 Task: For heading Arial black with underline.  font size for heading18,  'Change the font style of data to'Calibri.  and font size to 9,  Change the alignment of both headline & data to Align center.  In the sheet  ExpenseCat templatesbook
Action: Mouse moved to (27, 106)
Screenshot: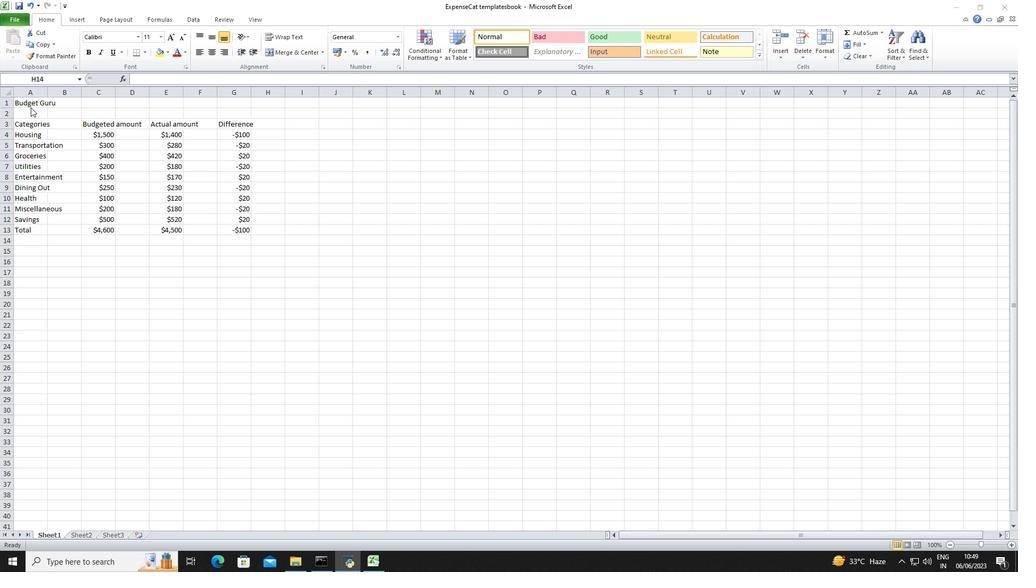 
Action: Mouse pressed left at (27, 106)
Screenshot: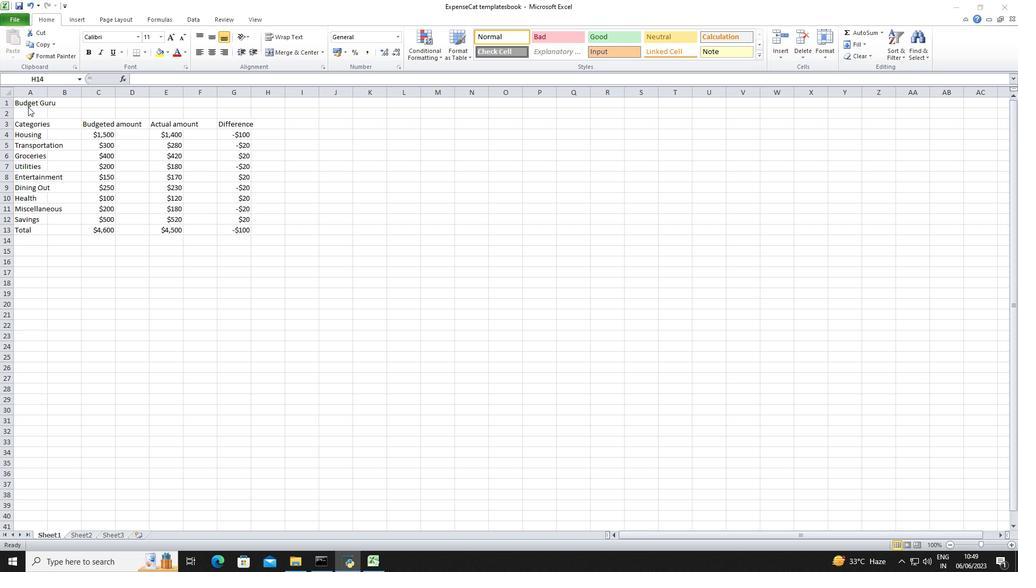 
Action: Mouse moved to (25, 103)
Screenshot: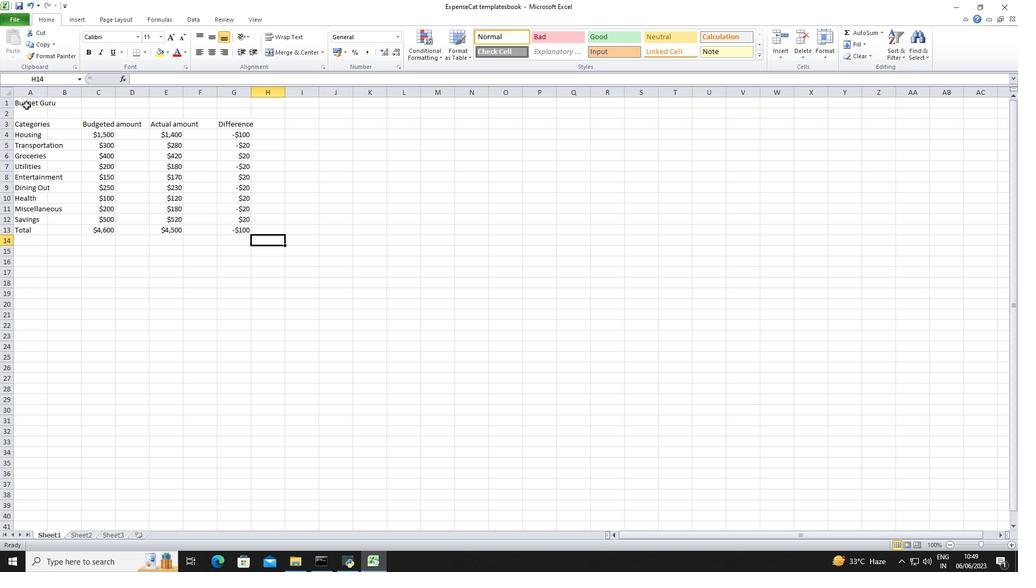 
Action: Mouse pressed left at (25, 103)
Screenshot: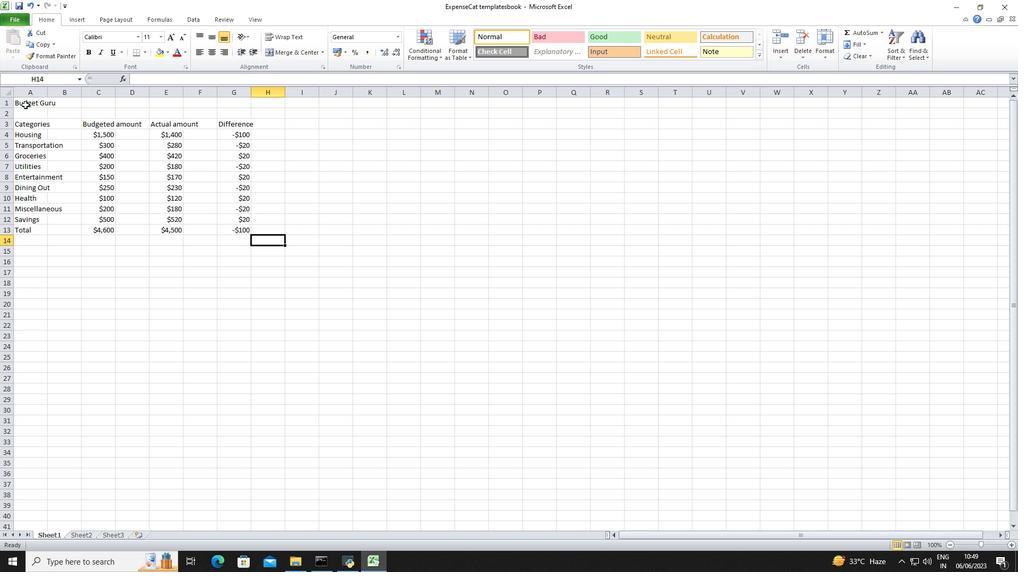 
Action: Mouse moved to (114, 32)
Screenshot: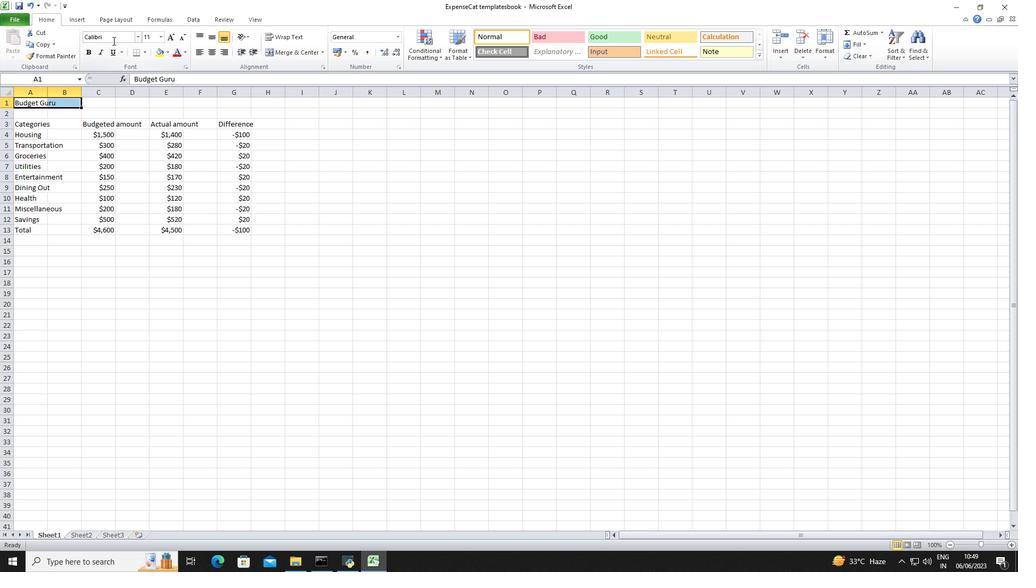 
Action: Mouse pressed left at (114, 32)
Screenshot: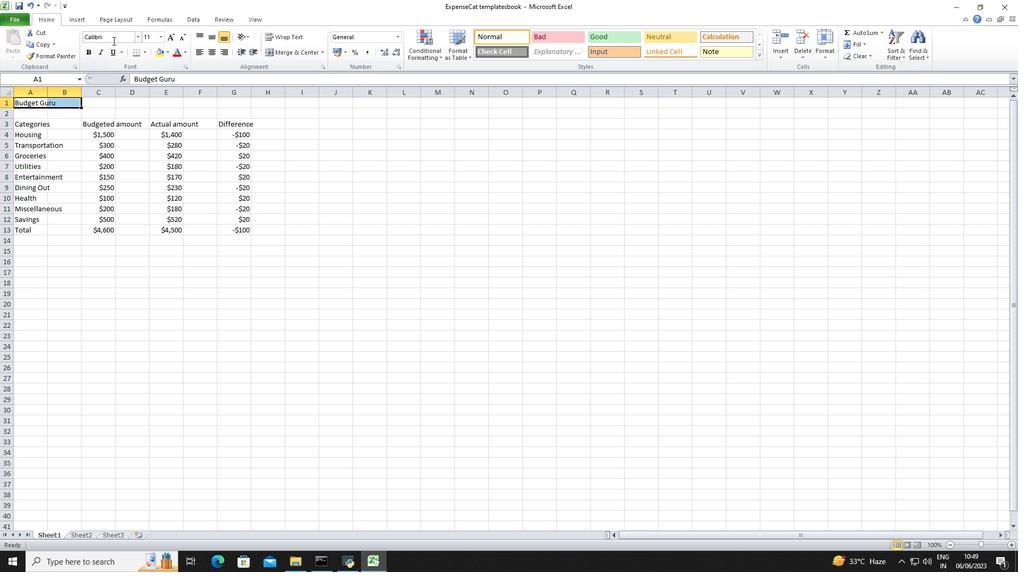 
Action: Mouse moved to (118, 38)
Screenshot: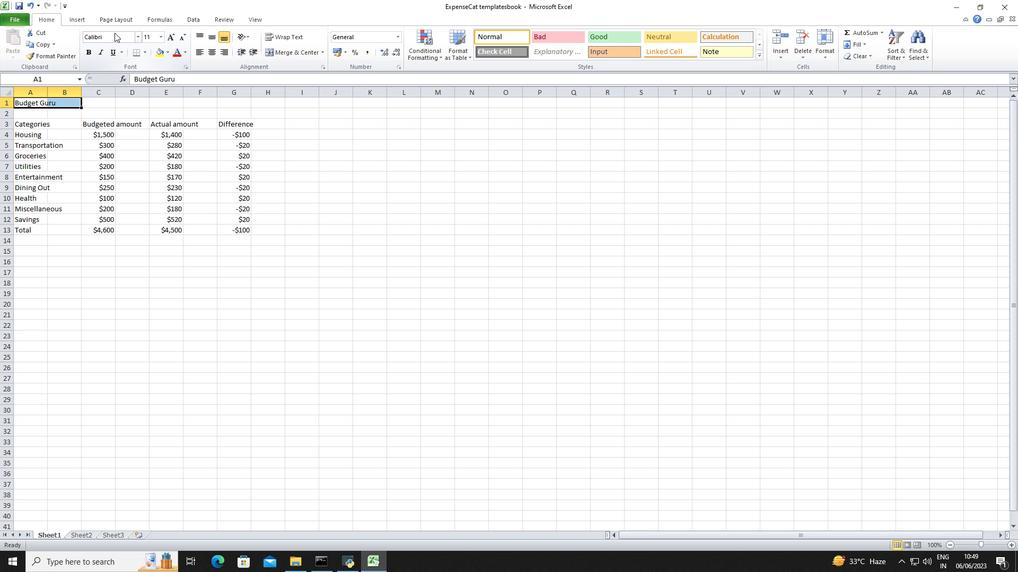 
Action: Mouse pressed left at (118, 38)
Screenshot: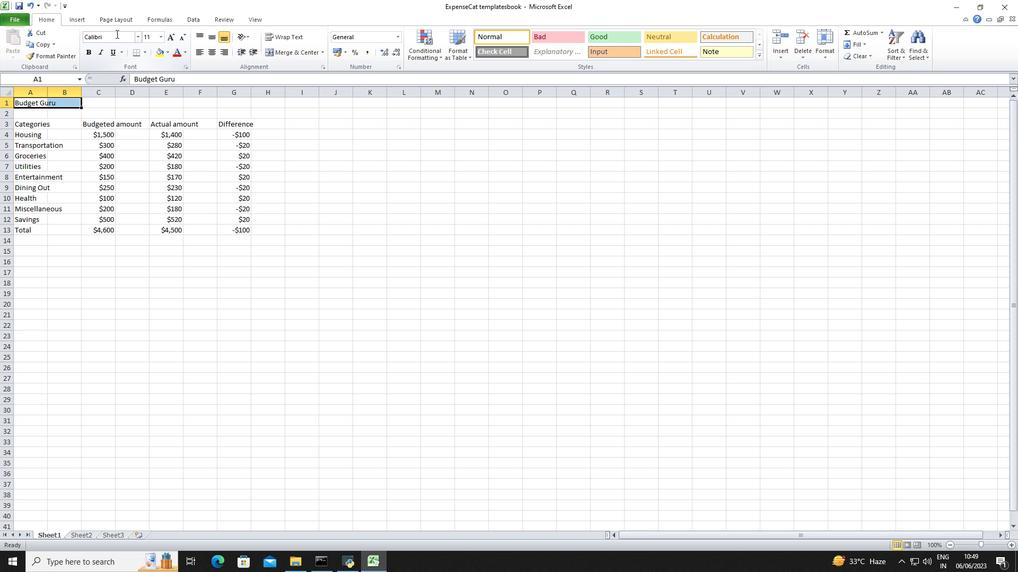 
Action: Key pressed <Key.shift>Arial<Key.space><Key.shift><Key.shift><Key.shift><Key.shift><Key.shift><Key.shift><Key.shift><Key.shift><Key.enter>
Screenshot: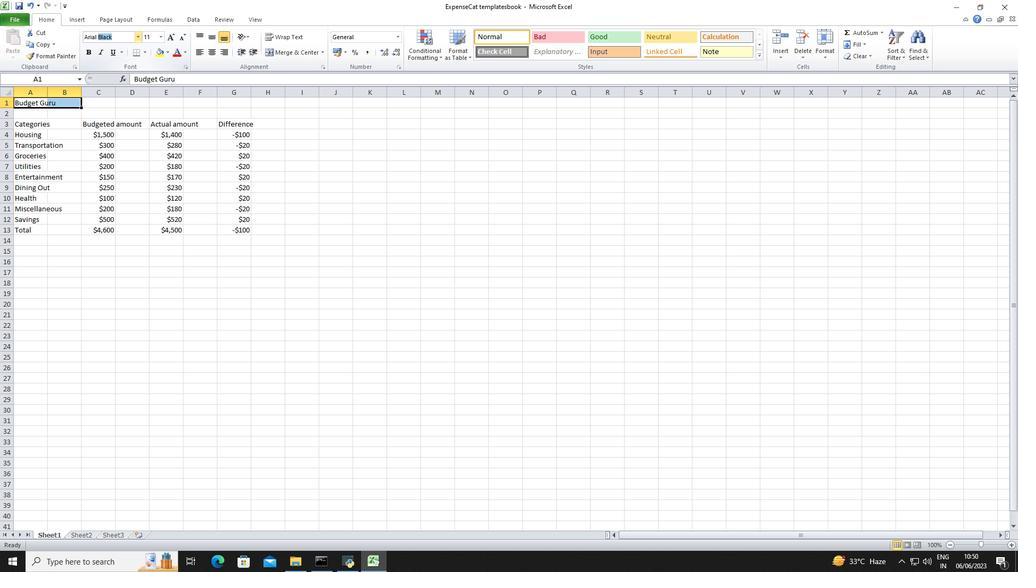 
Action: Mouse moved to (112, 57)
Screenshot: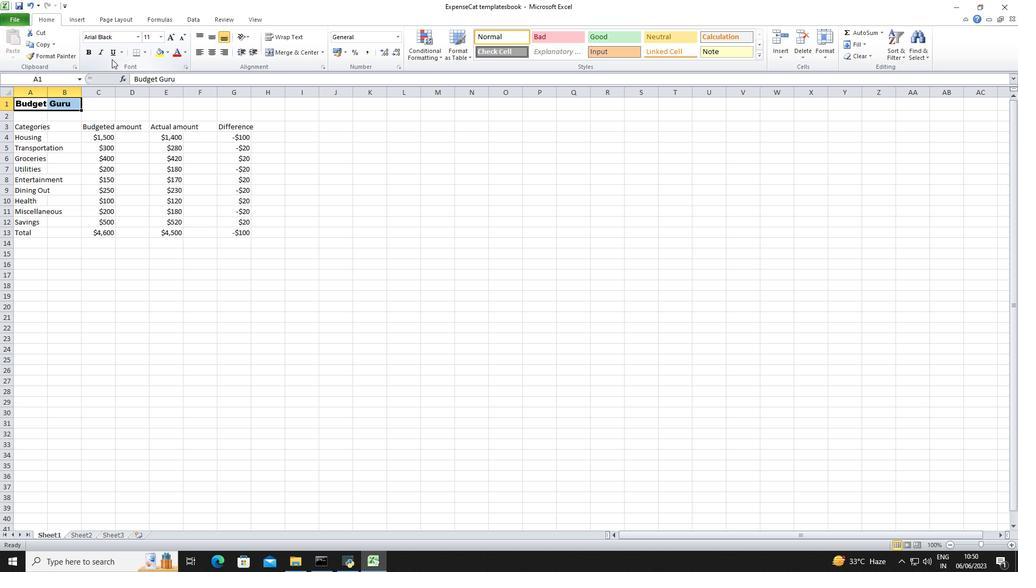 
Action: Mouse pressed left at (112, 57)
Screenshot: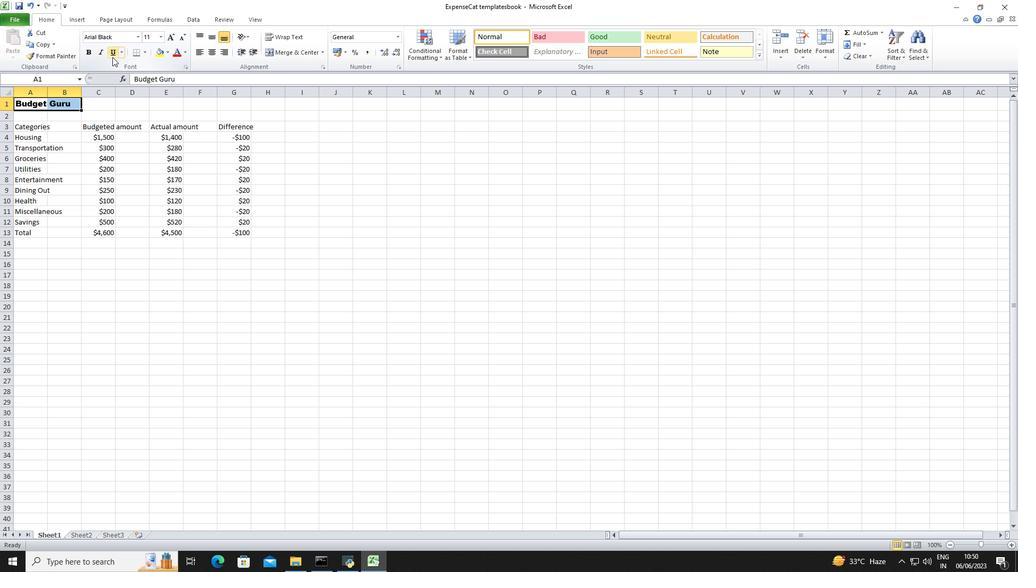 
Action: Mouse moved to (163, 36)
Screenshot: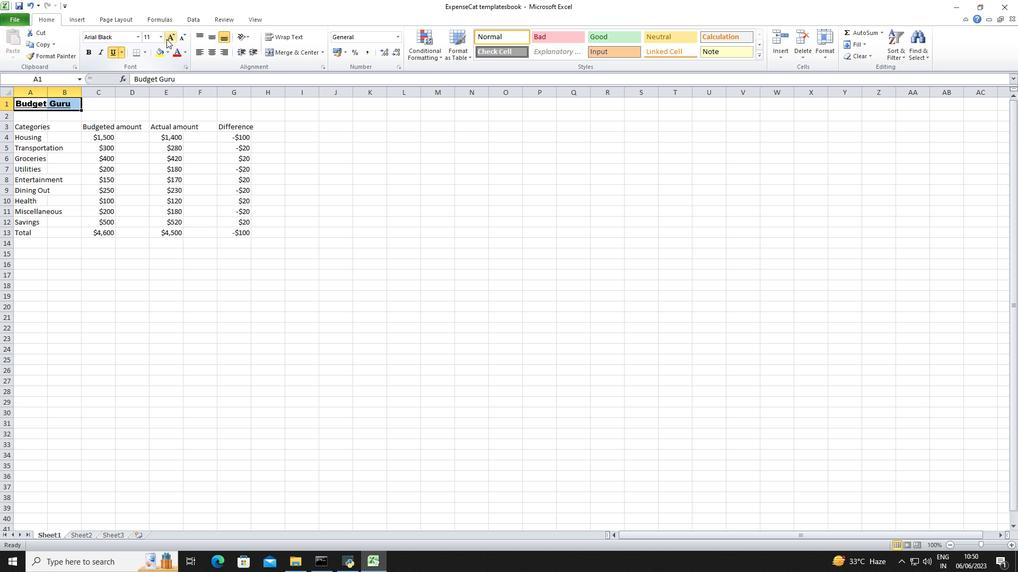 
Action: Mouse pressed left at (163, 36)
Screenshot: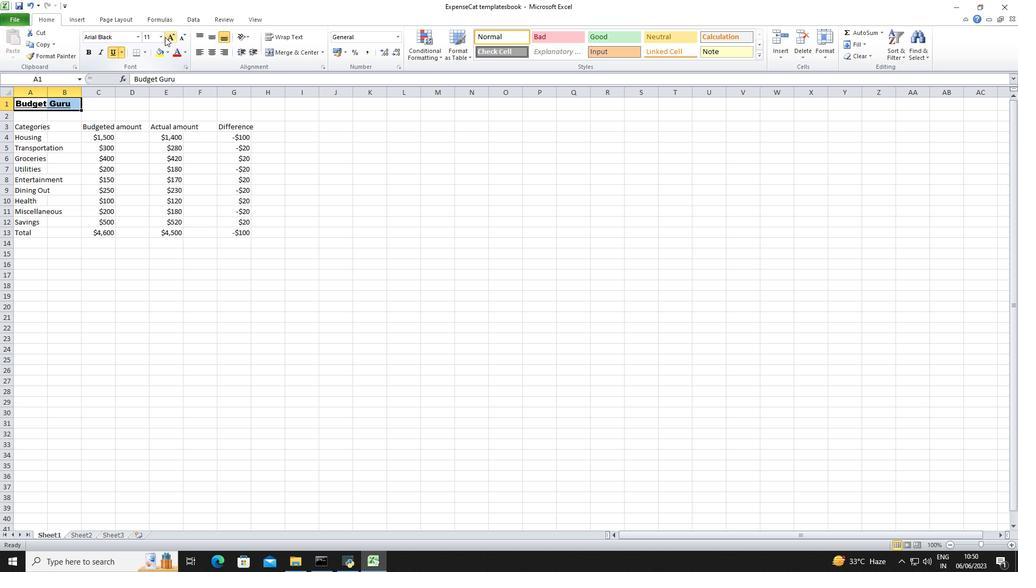 
Action: Mouse moved to (150, 111)
Screenshot: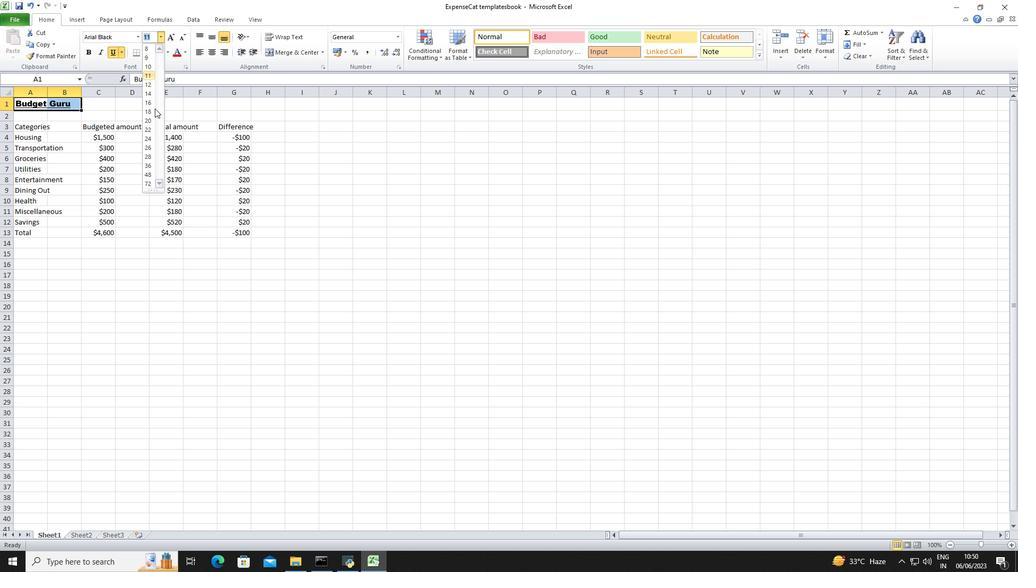 
Action: Mouse pressed left at (150, 111)
Screenshot: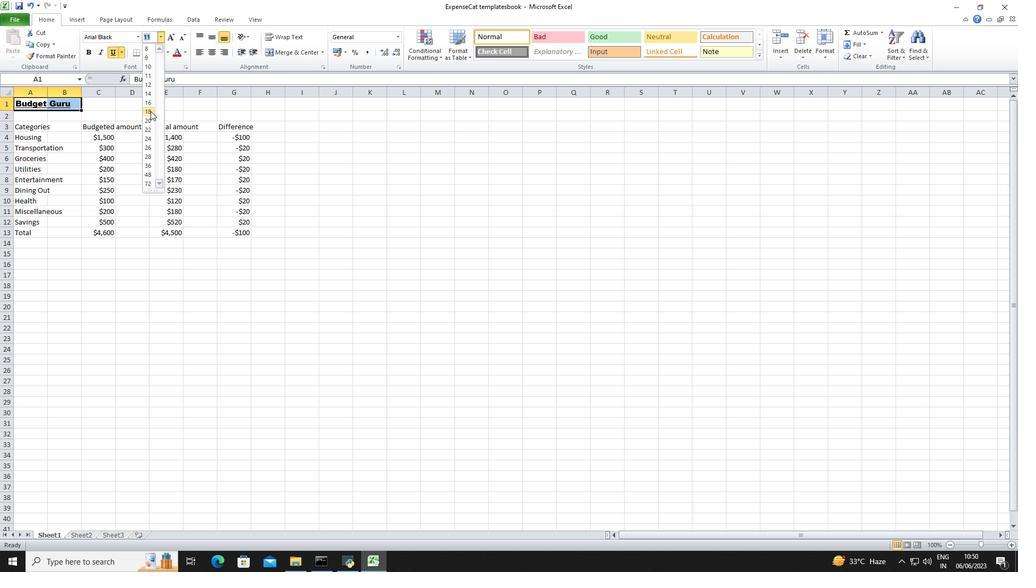 
Action: Mouse moved to (29, 133)
Screenshot: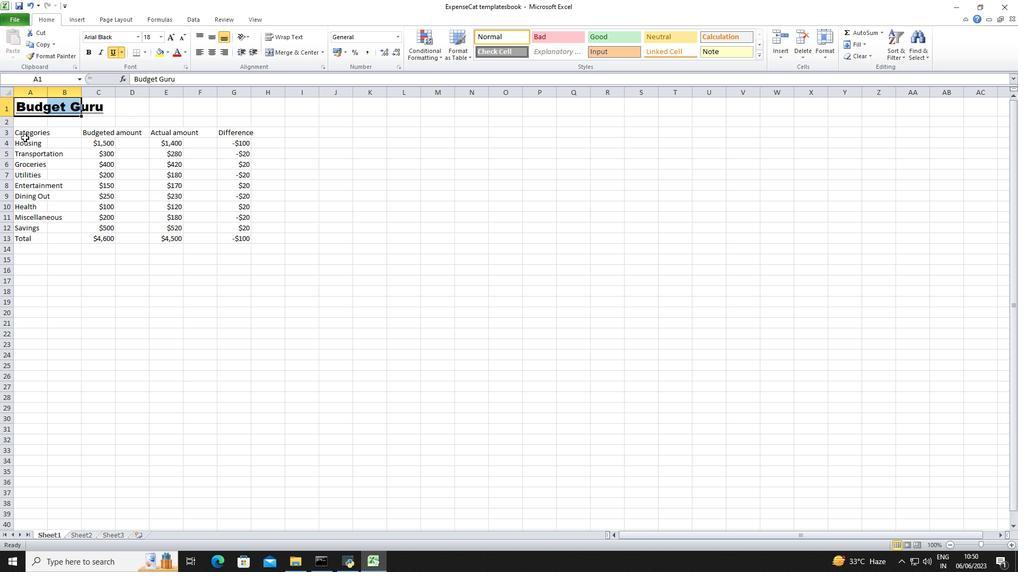 
Action: Mouse pressed left at (29, 133)
Screenshot: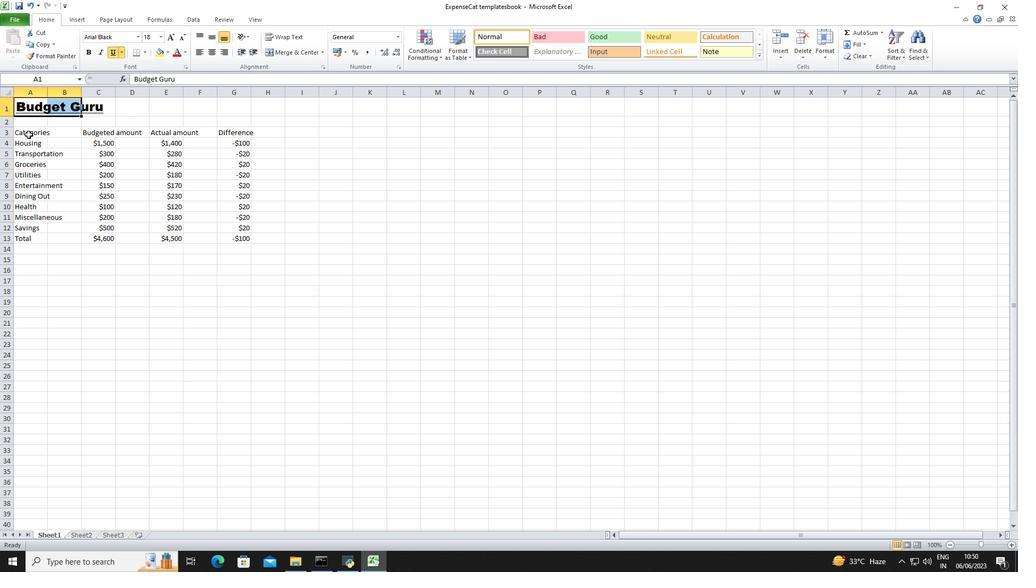 
Action: Mouse moved to (110, 36)
Screenshot: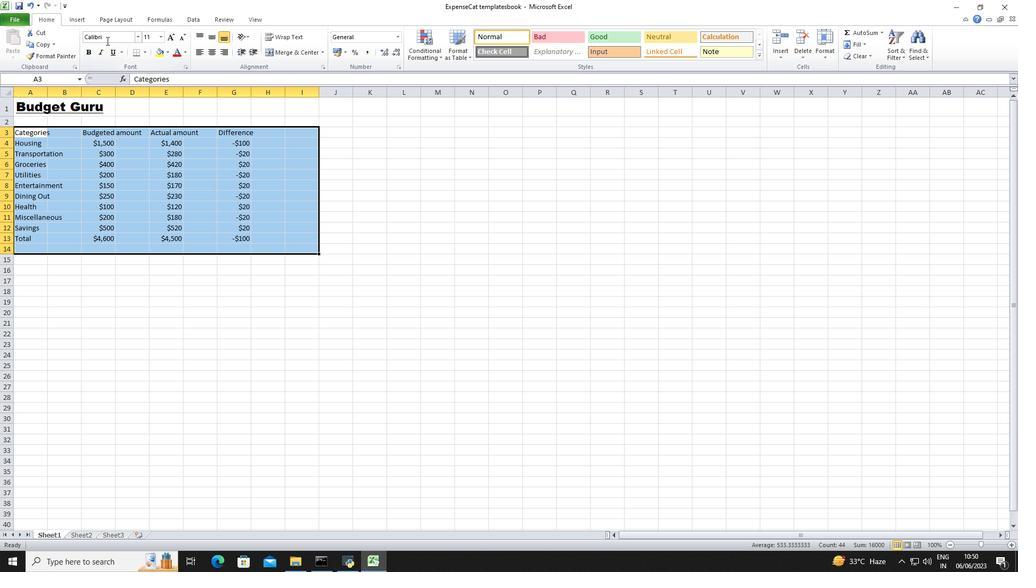 
Action: Mouse pressed left at (110, 36)
Screenshot: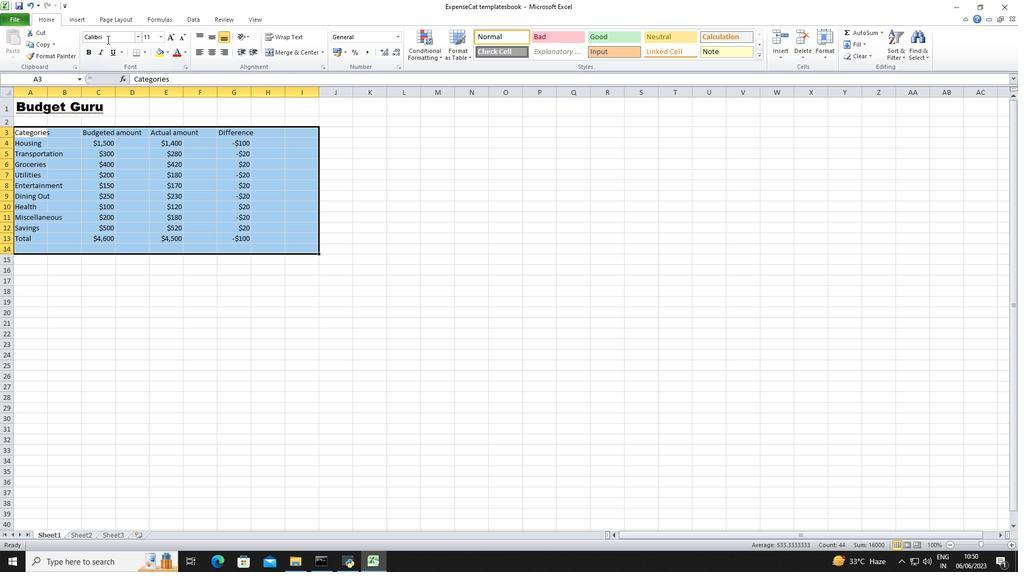 
Action: Key pressed <Key.enter>
Screenshot: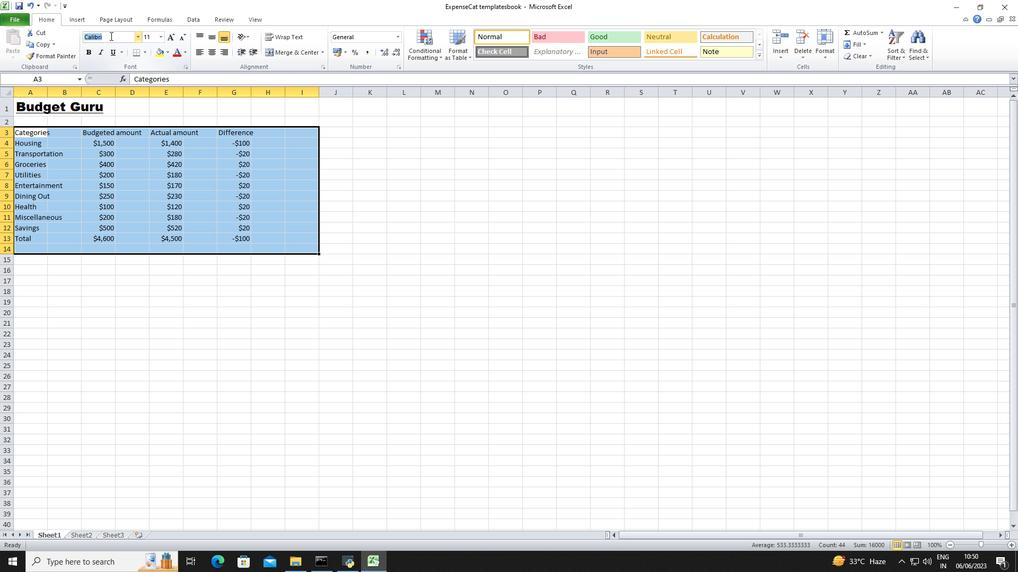 
Action: Mouse moved to (162, 35)
Screenshot: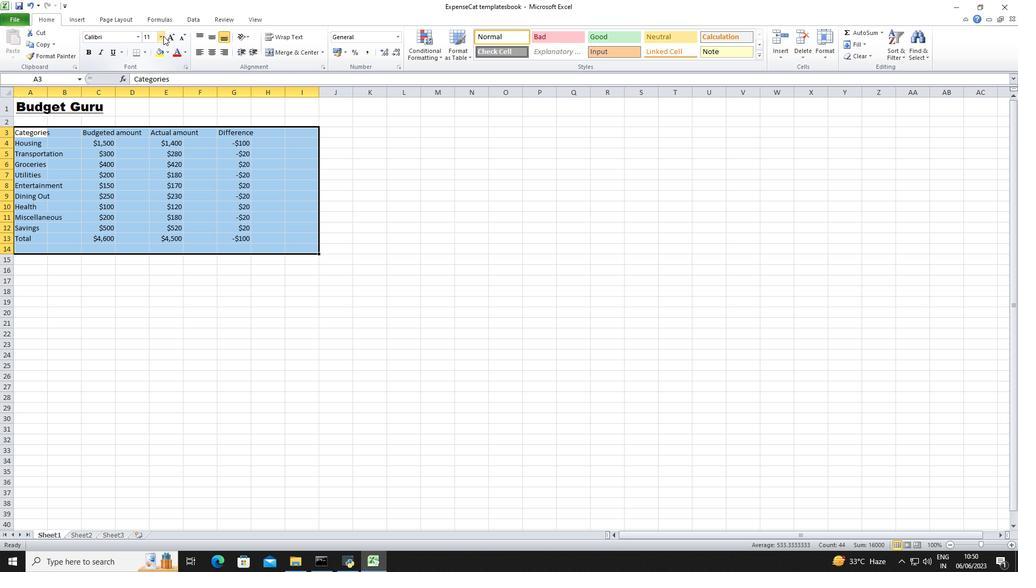 
Action: Mouse pressed left at (162, 35)
Screenshot: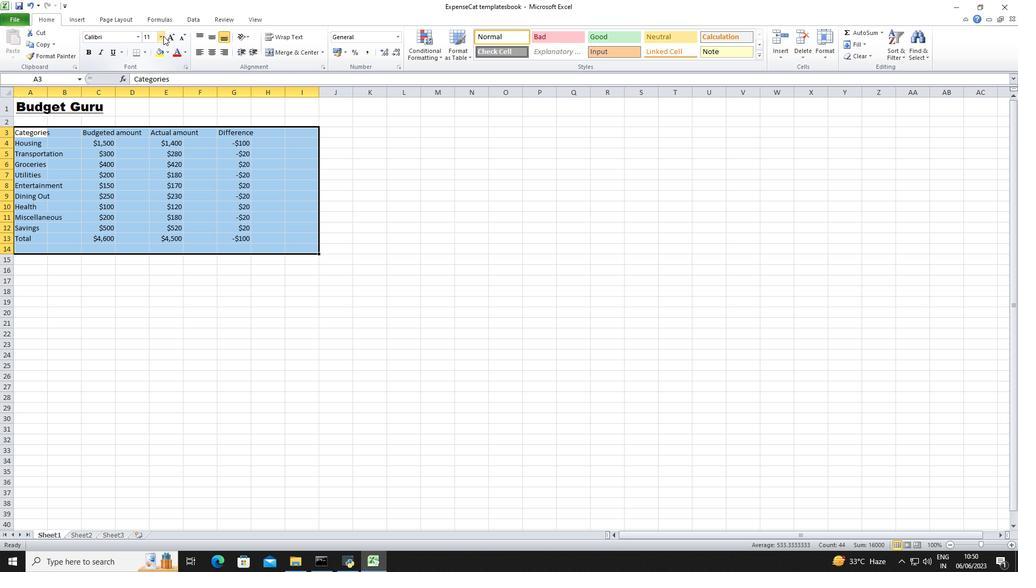 
Action: Mouse moved to (150, 55)
Screenshot: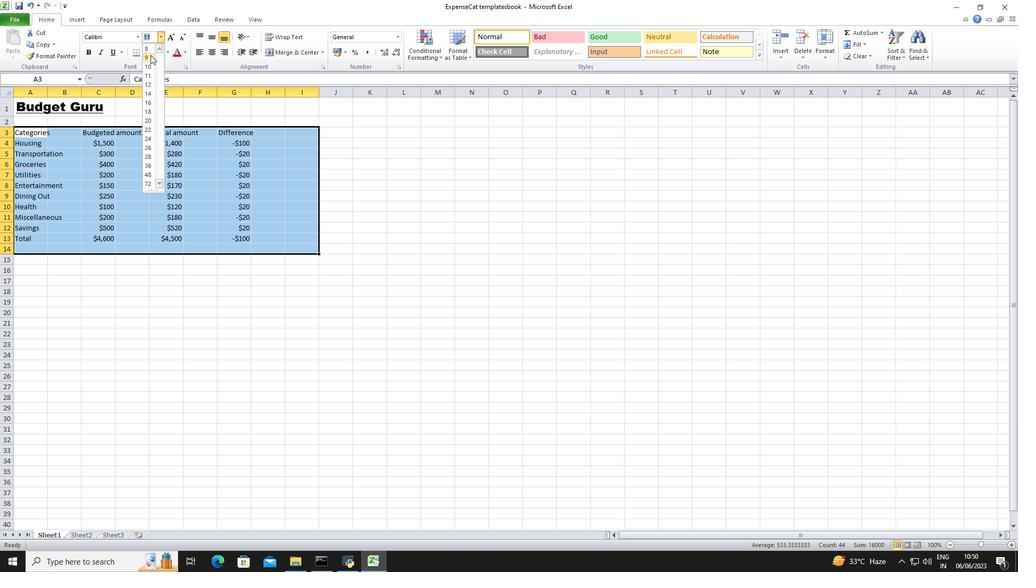 
Action: Mouse pressed left at (150, 55)
Screenshot: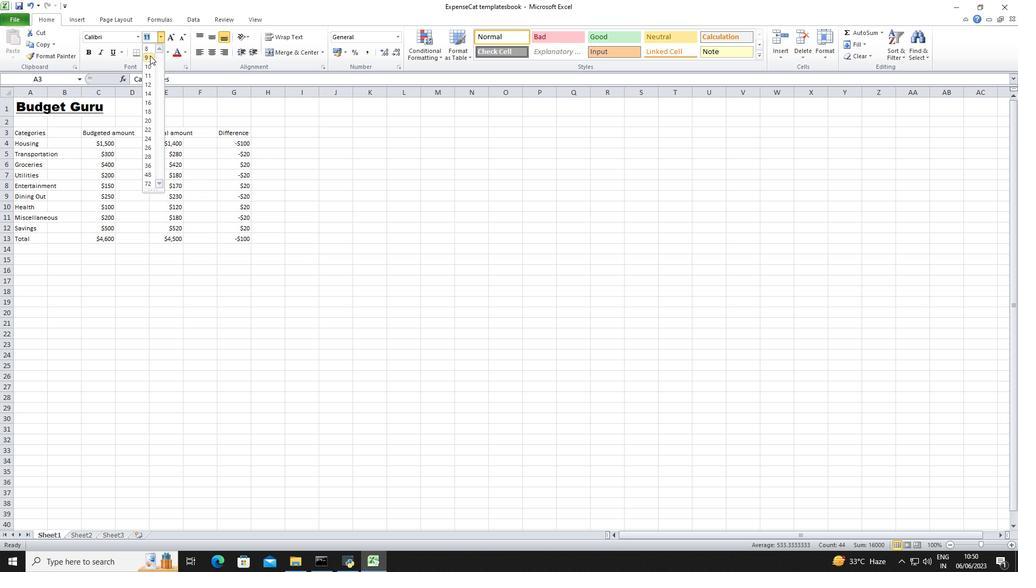 
Action: Mouse moved to (211, 53)
Screenshot: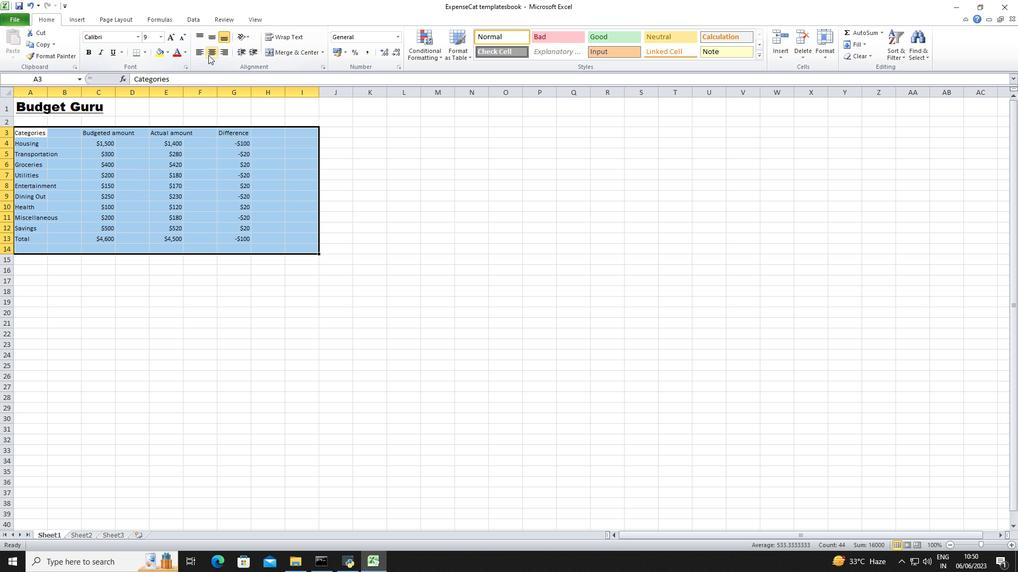 
Action: Mouse pressed left at (211, 53)
Screenshot: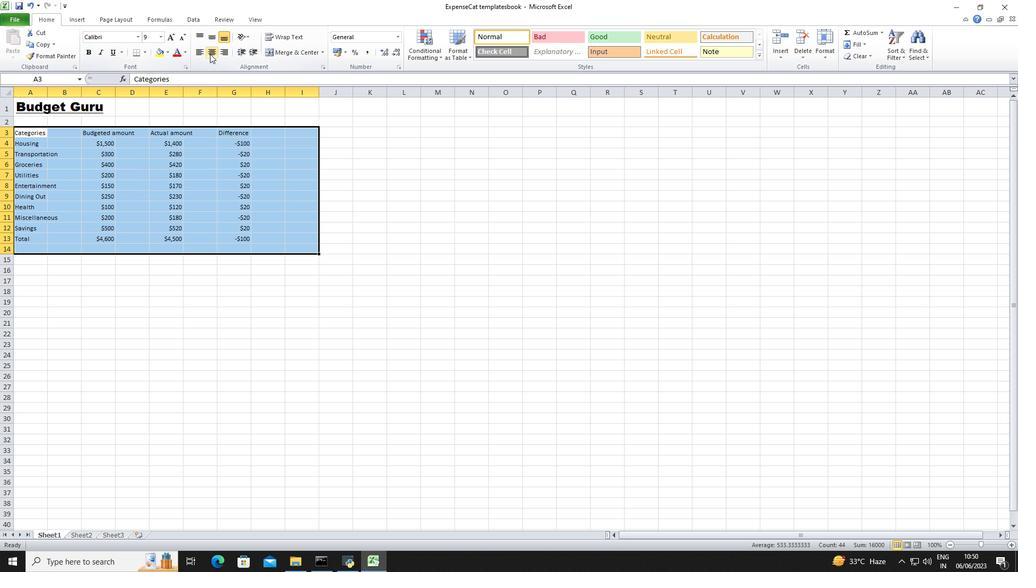 
Action: Mouse moved to (16, 107)
Screenshot: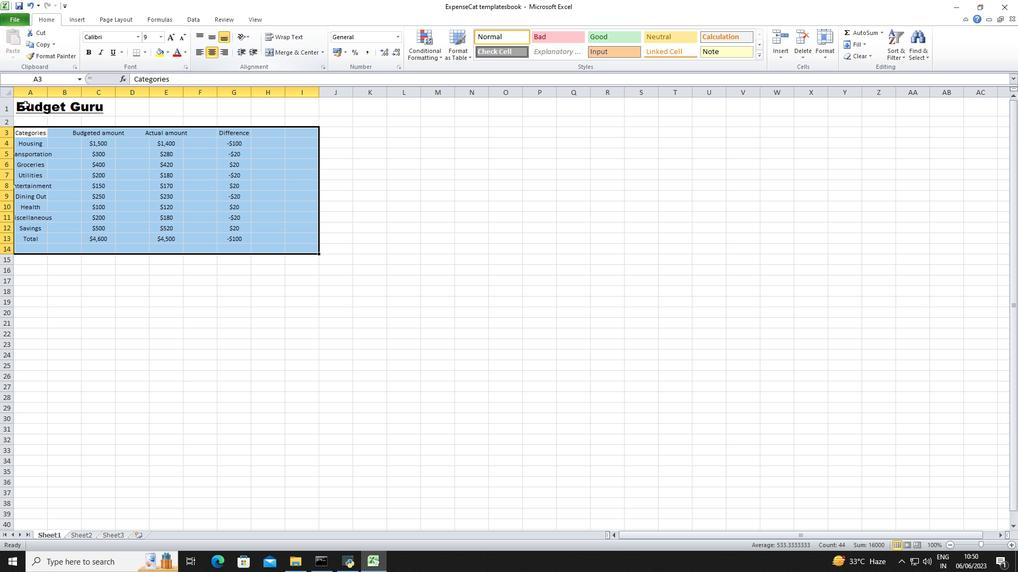 
Action: Mouse pressed left at (16, 107)
Screenshot: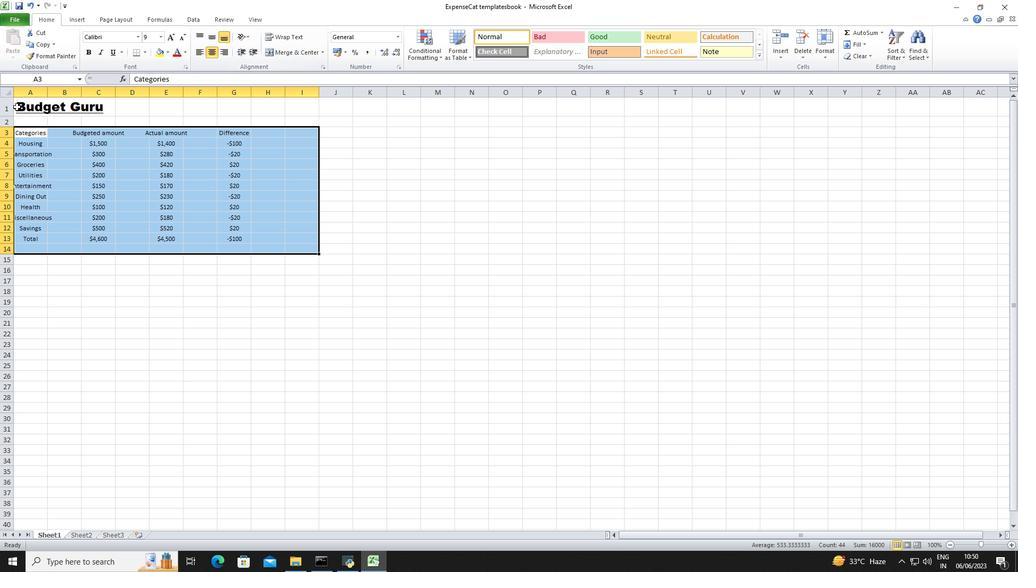 
Action: Mouse moved to (209, 56)
Screenshot: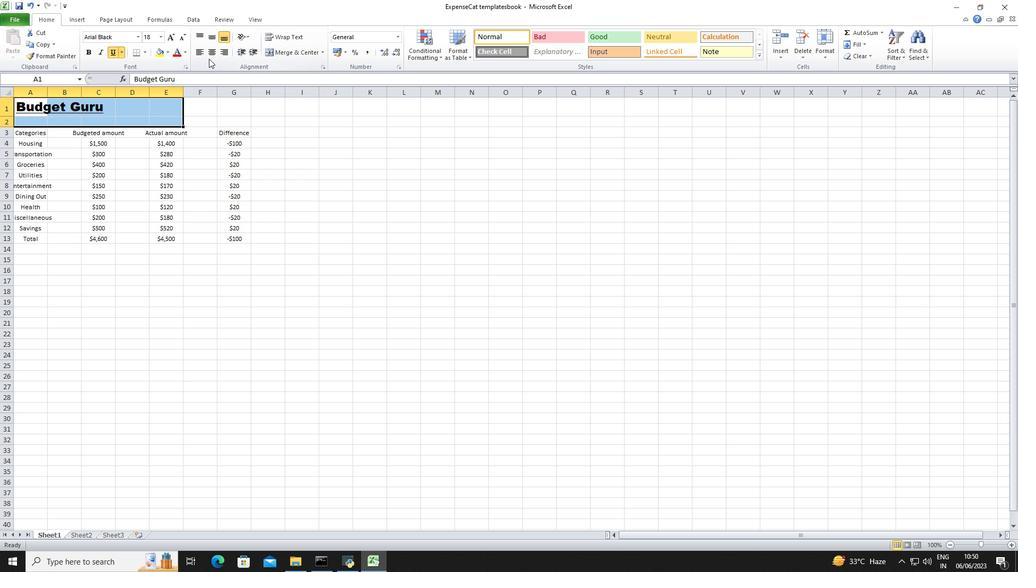
Action: Mouse pressed left at (209, 56)
Screenshot: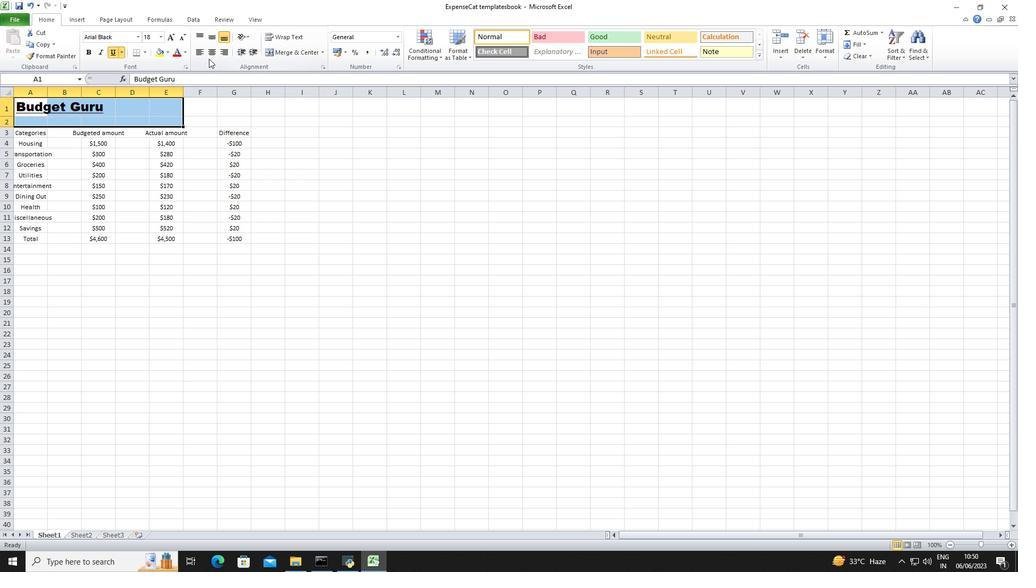 
Action: Mouse moved to (46, 91)
Screenshot: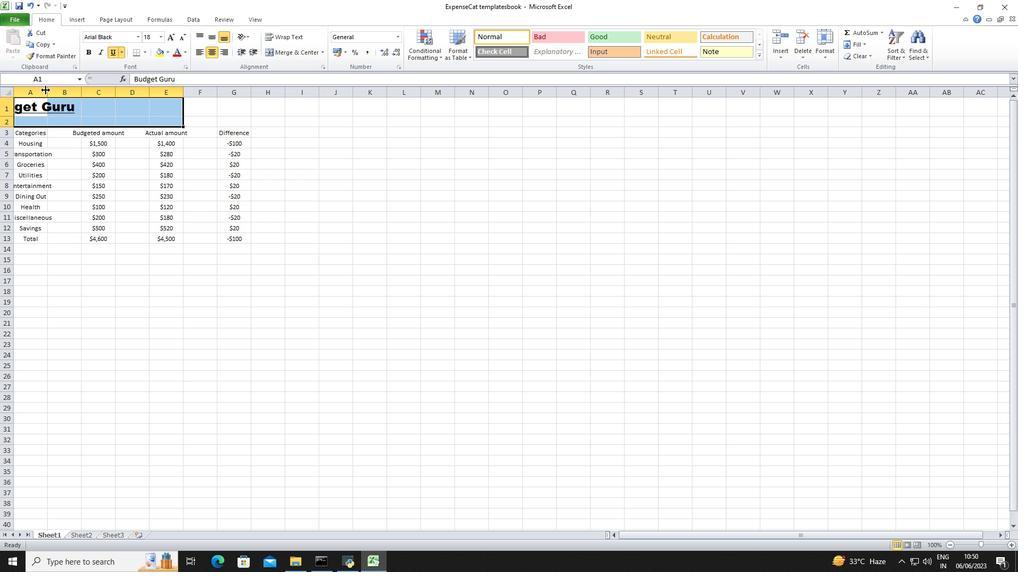 
Action: Mouse pressed left at (46, 91)
Screenshot: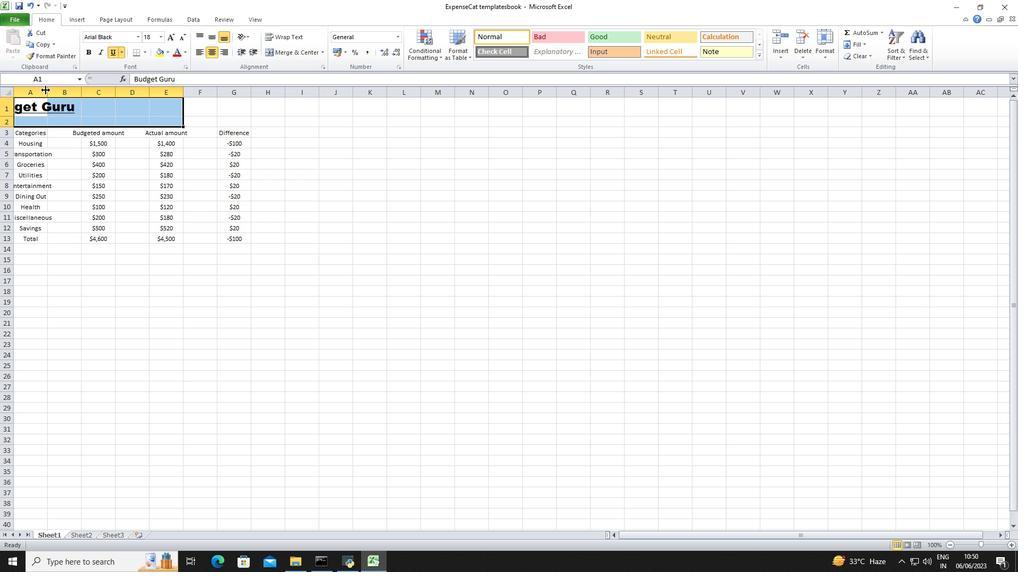 
Action: Mouse moved to (84, 92)
Screenshot: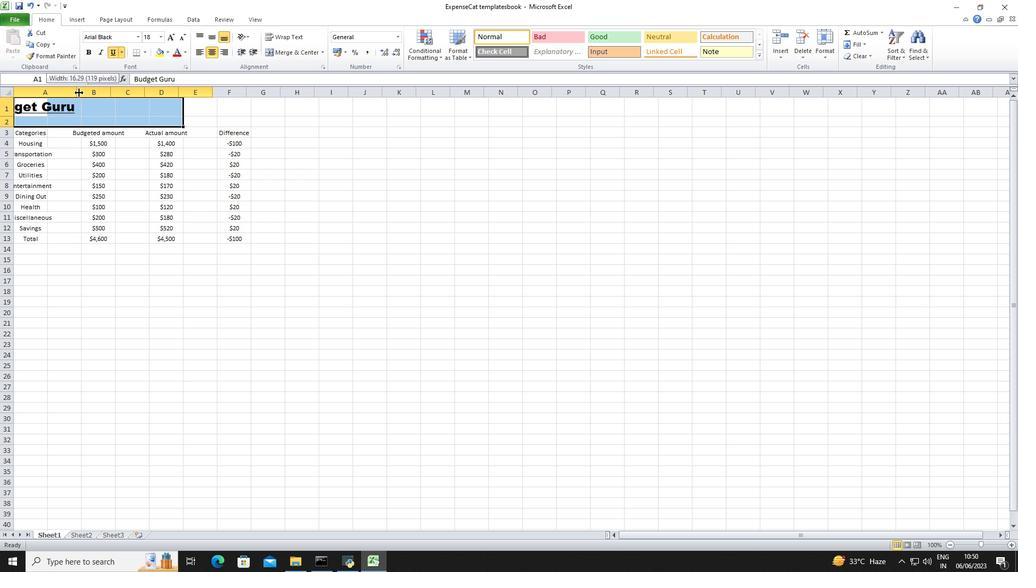 
Action: Mouse pressed left at (84, 92)
Screenshot: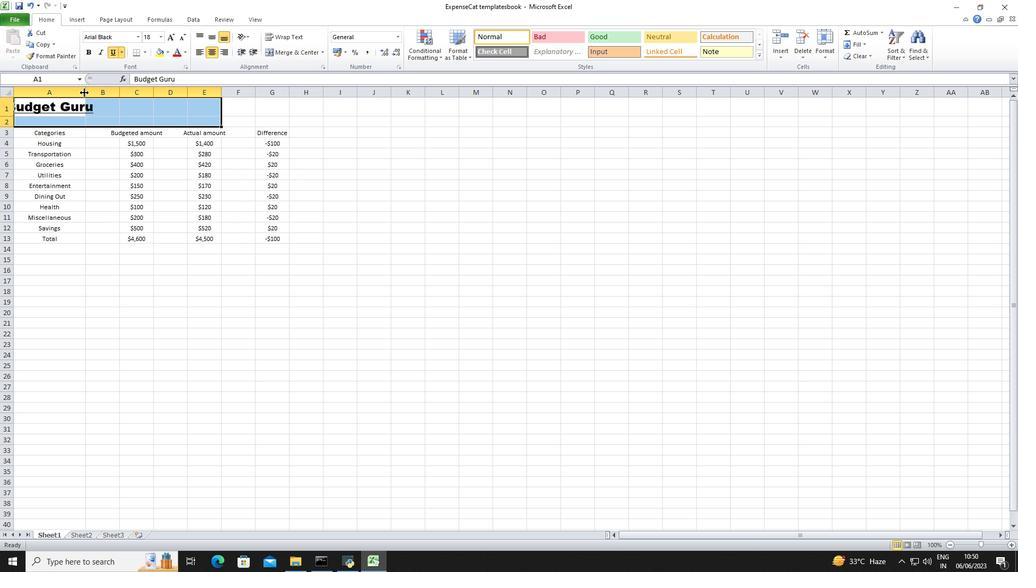 
Action: Mouse moved to (494, 187)
Screenshot: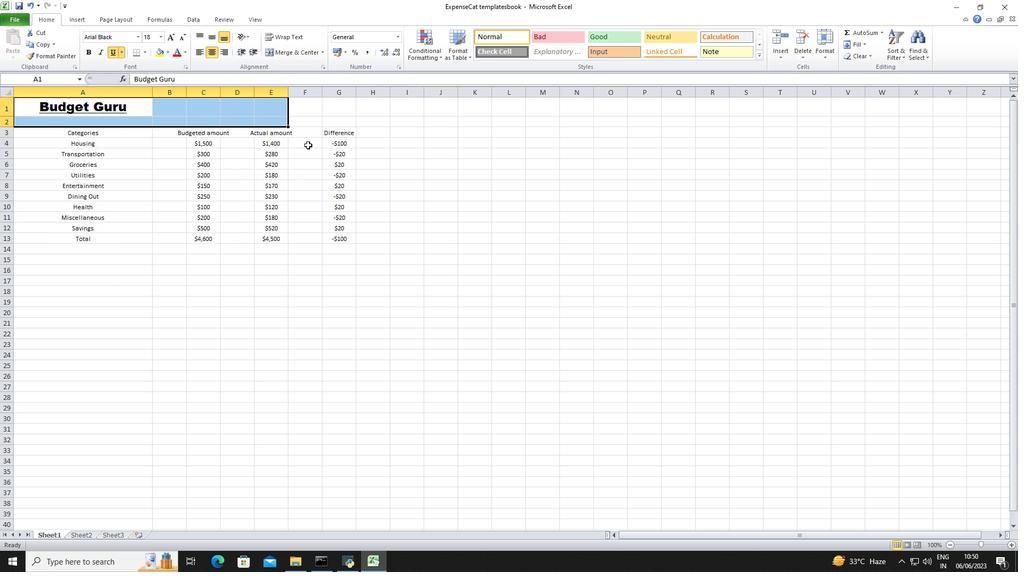 
Action: Mouse pressed left at (494, 187)
Screenshot: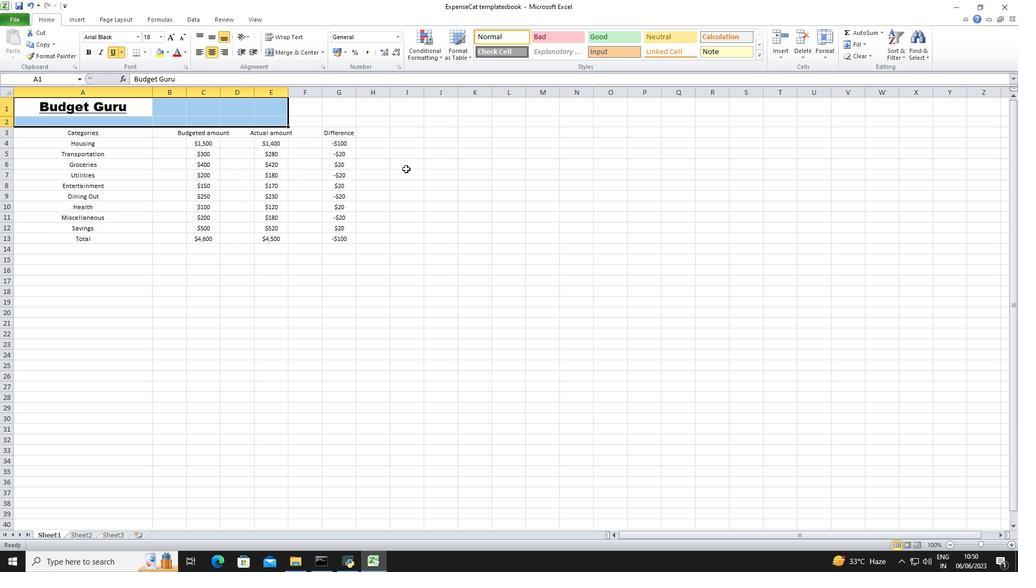 
